 Task: Add Barlean's Lignan Rich Flax Oil to the cart.
Action: Mouse moved to (325, 167)
Screenshot: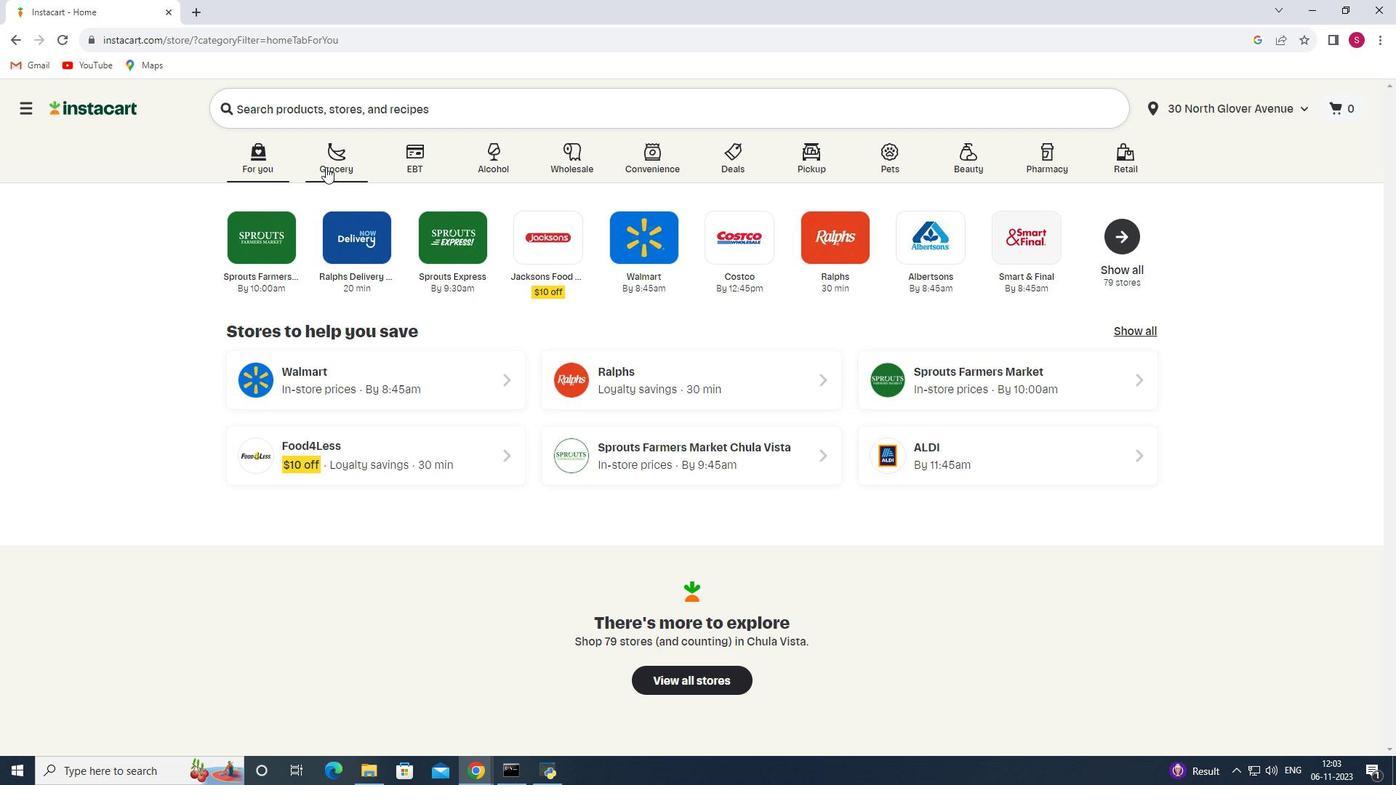 
Action: Mouse pressed left at (325, 167)
Screenshot: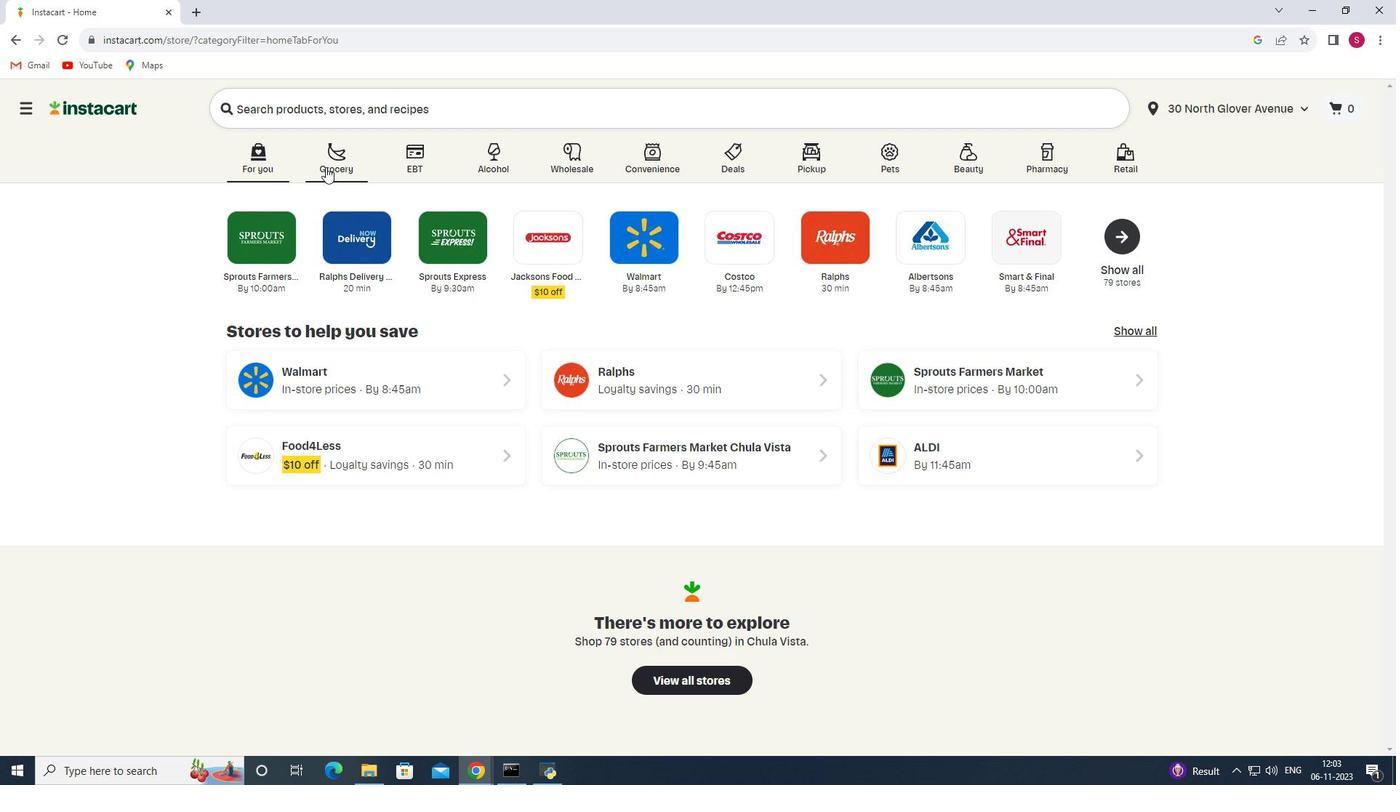 
Action: Mouse moved to (333, 408)
Screenshot: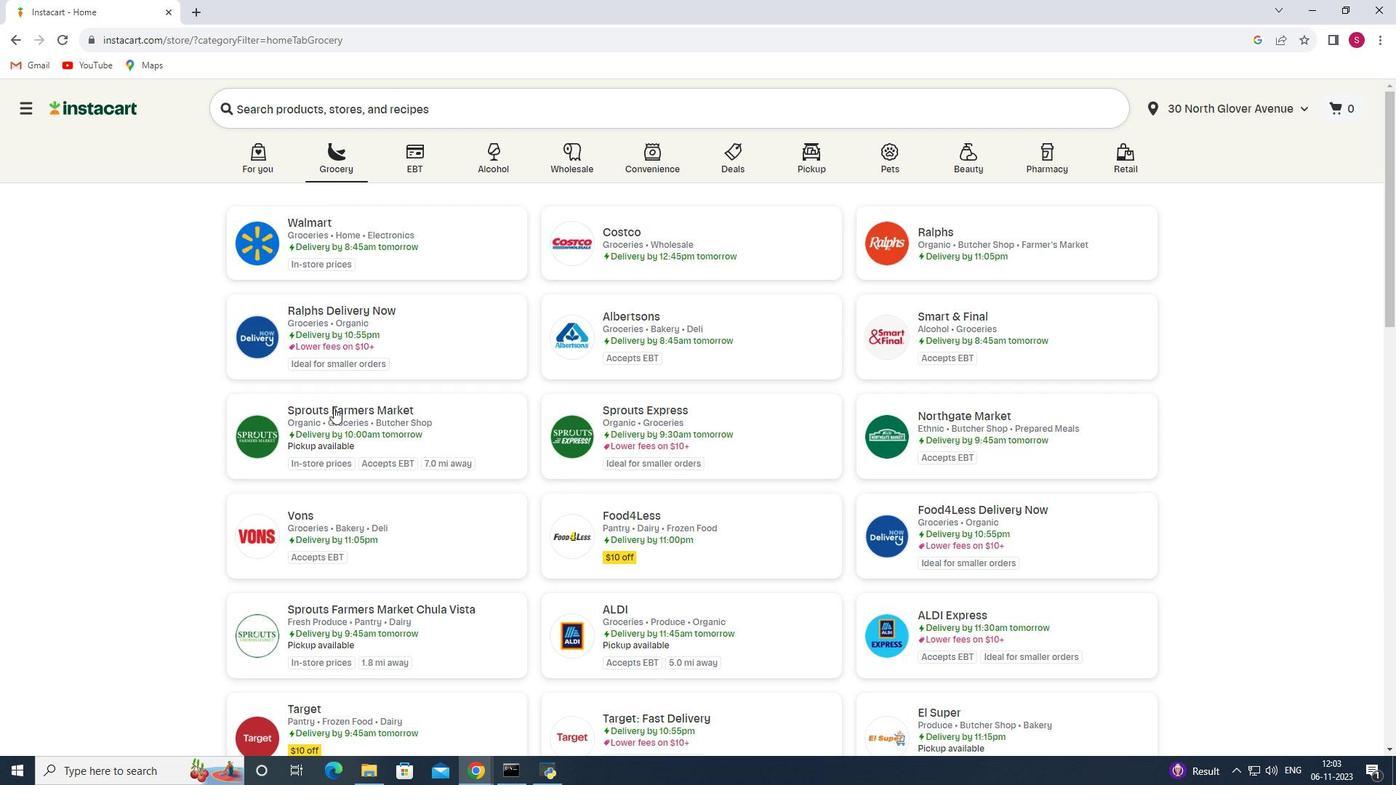 
Action: Mouse pressed left at (333, 408)
Screenshot: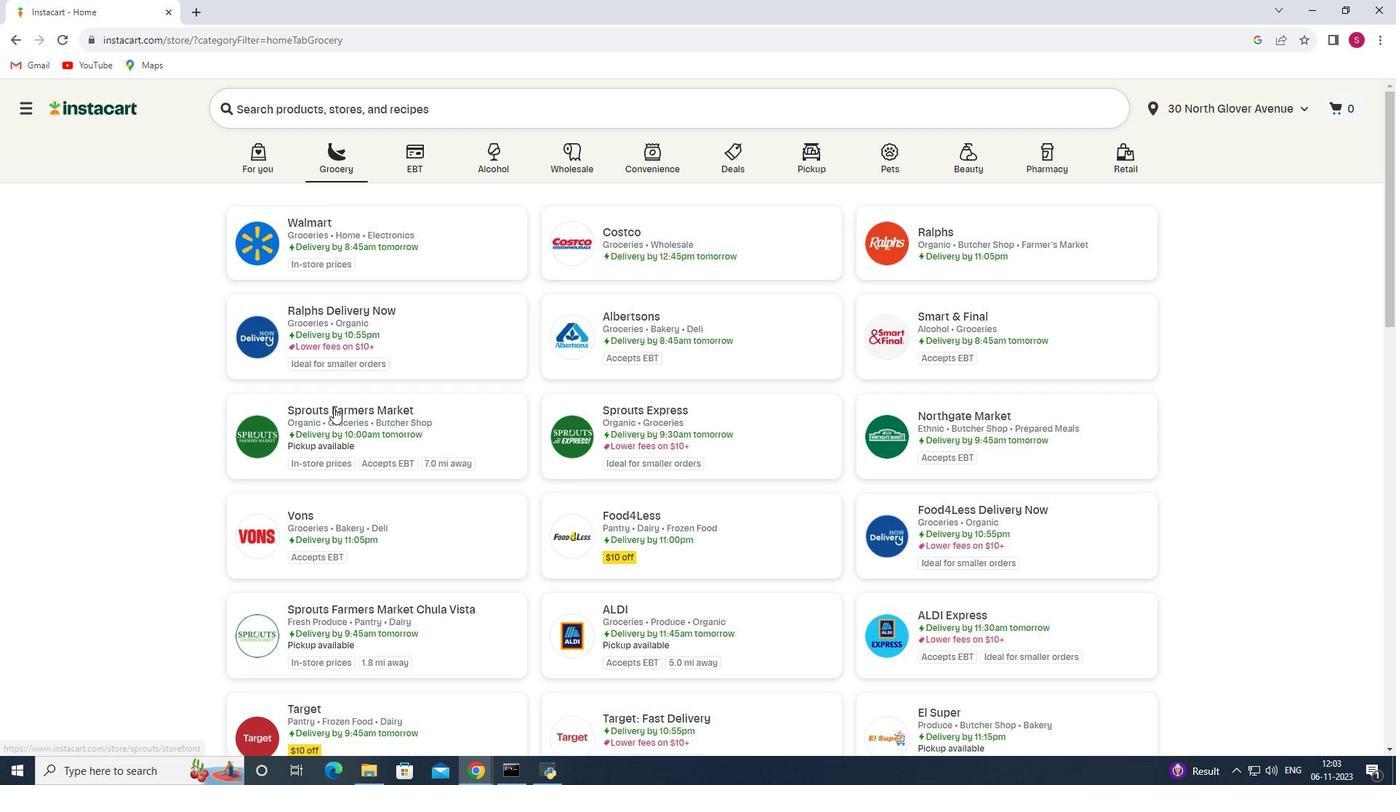 
Action: Mouse moved to (112, 469)
Screenshot: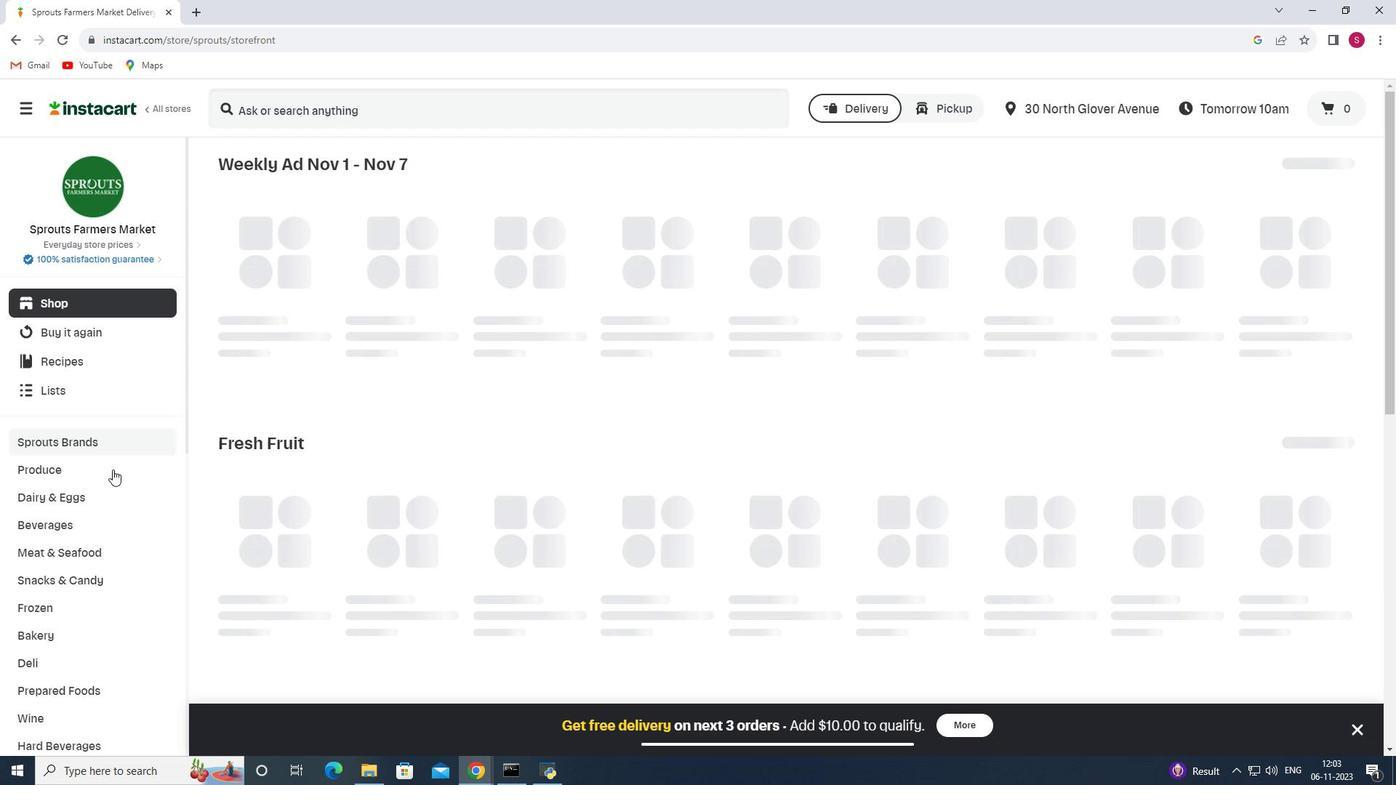 
Action: Mouse scrolled (112, 469) with delta (0, 0)
Screenshot: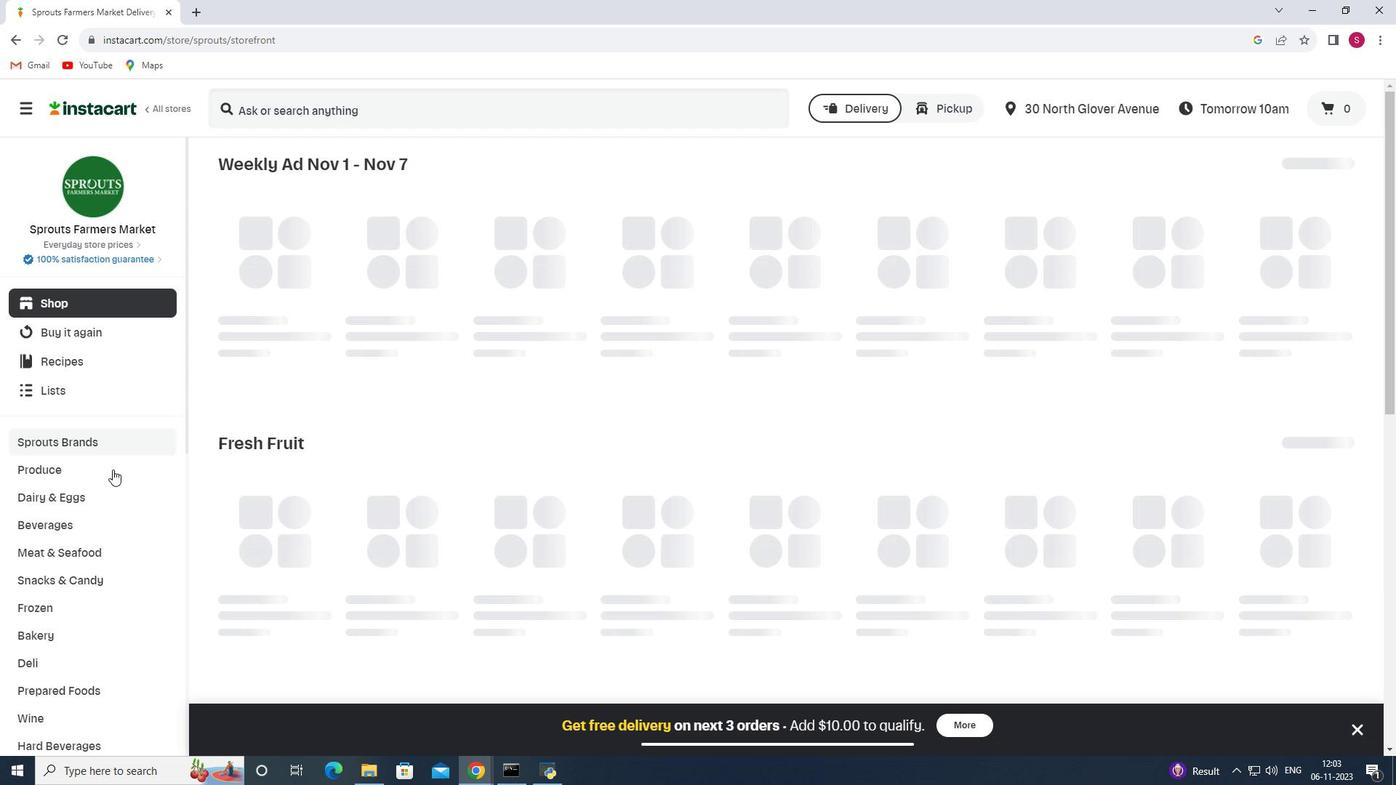 
Action: Mouse scrolled (112, 469) with delta (0, 0)
Screenshot: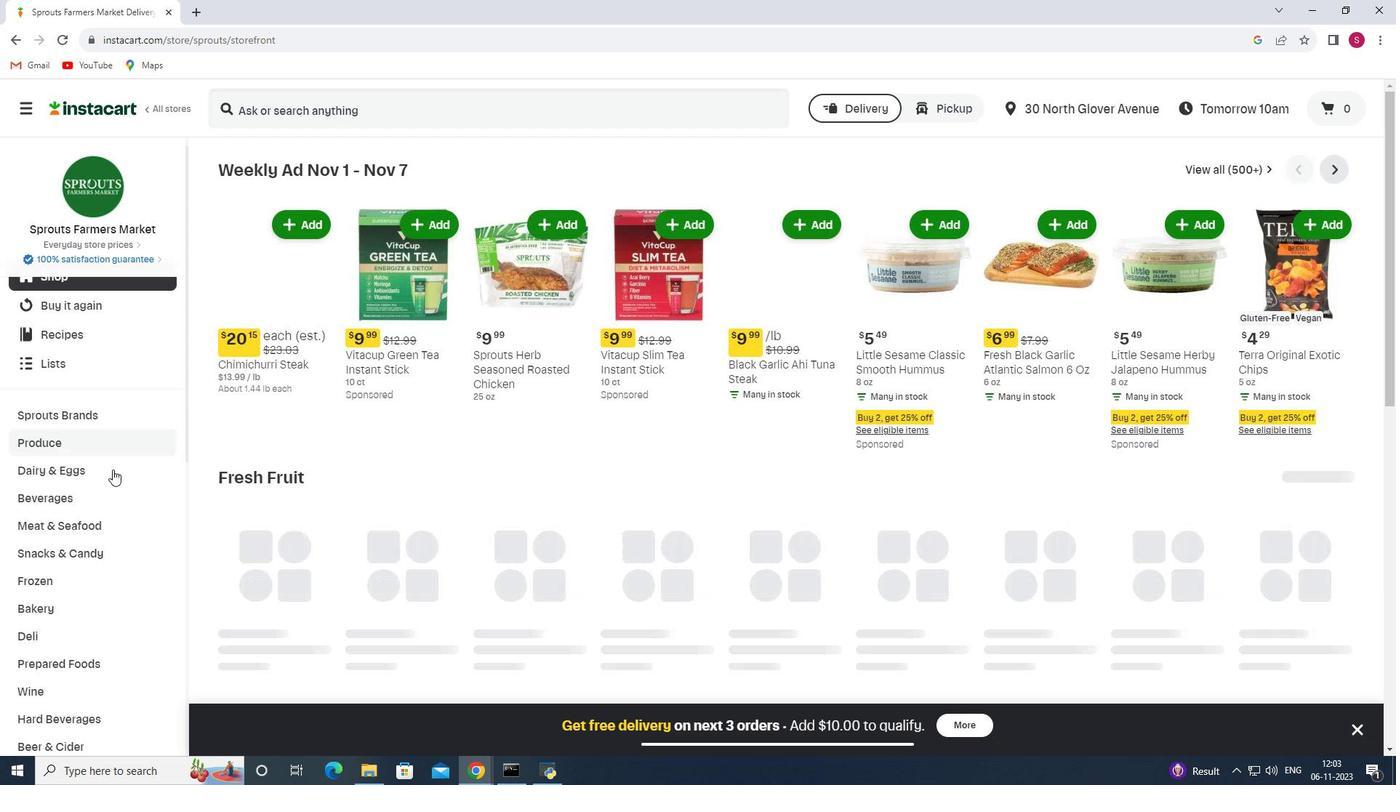 
Action: Mouse scrolled (112, 469) with delta (0, 0)
Screenshot: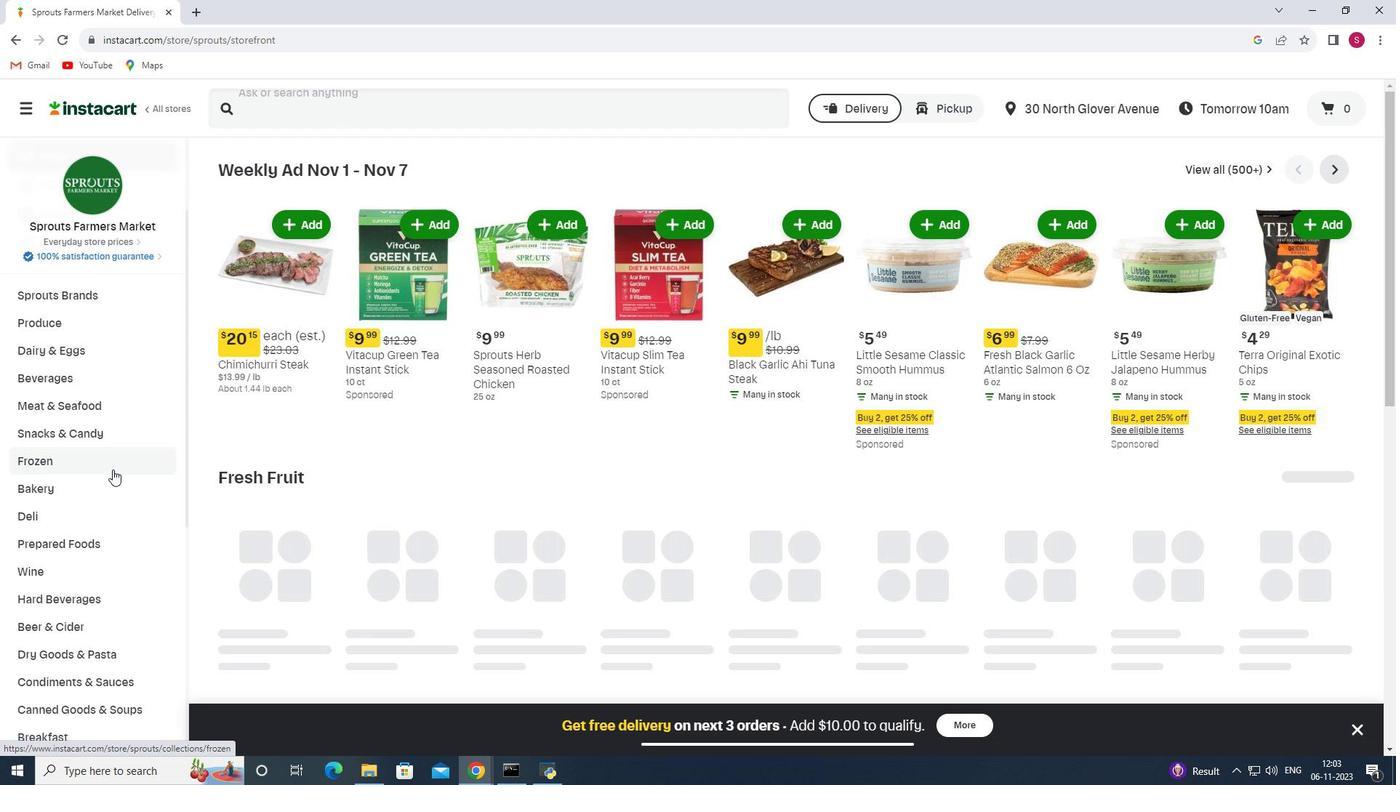 
Action: Mouse scrolled (112, 469) with delta (0, 0)
Screenshot: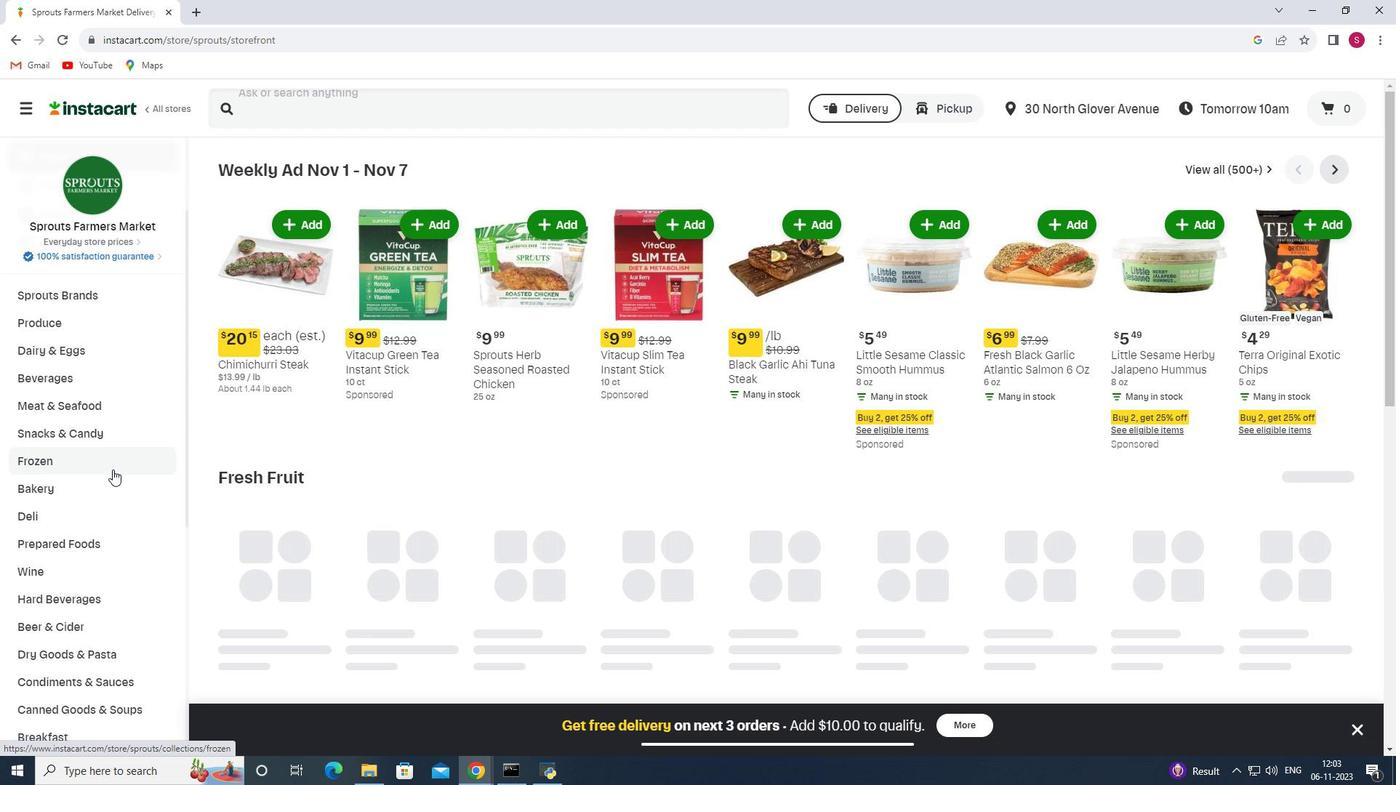 
Action: Mouse scrolled (112, 469) with delta (0, 0)
Screenshot: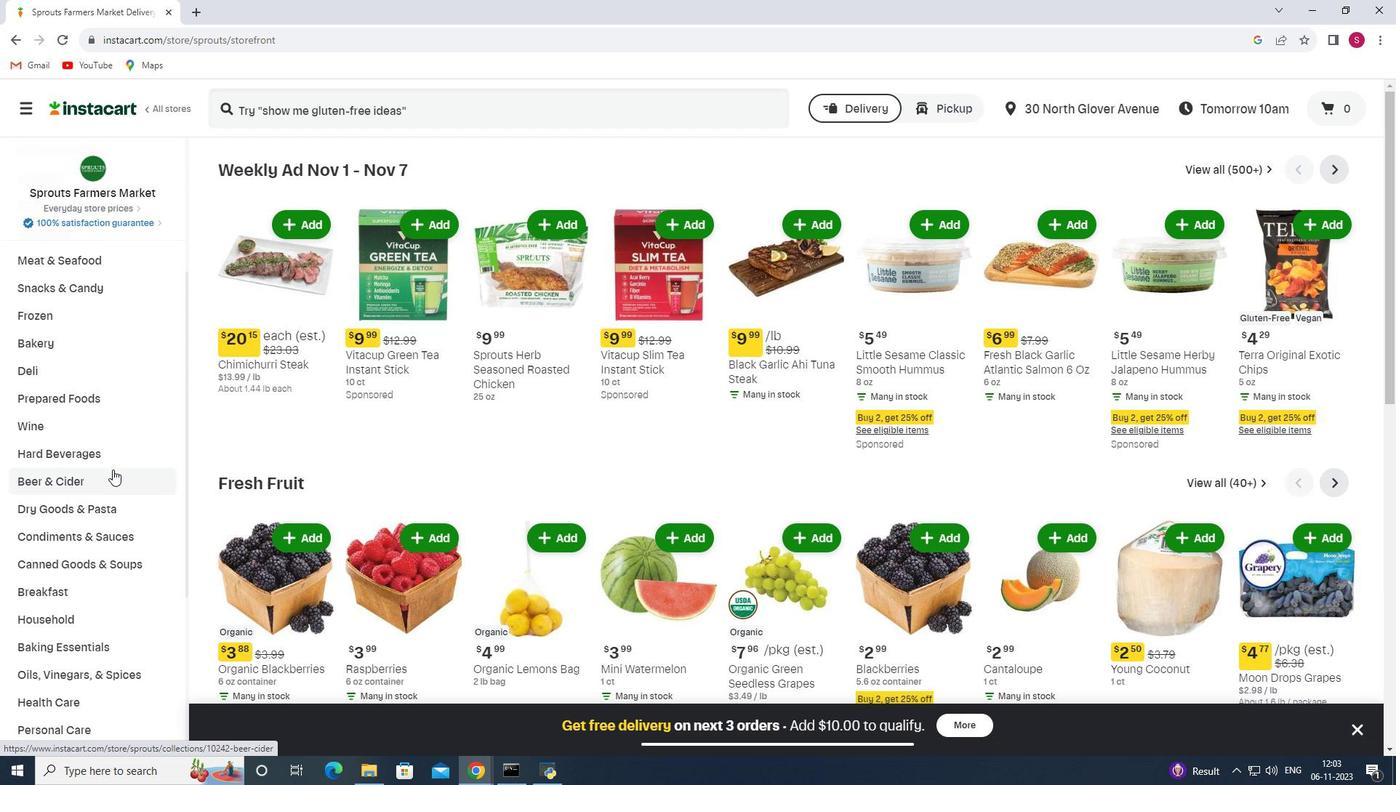 
Action: Mouse scrolled (112, 469) with delta (0, 0)
Screenshot: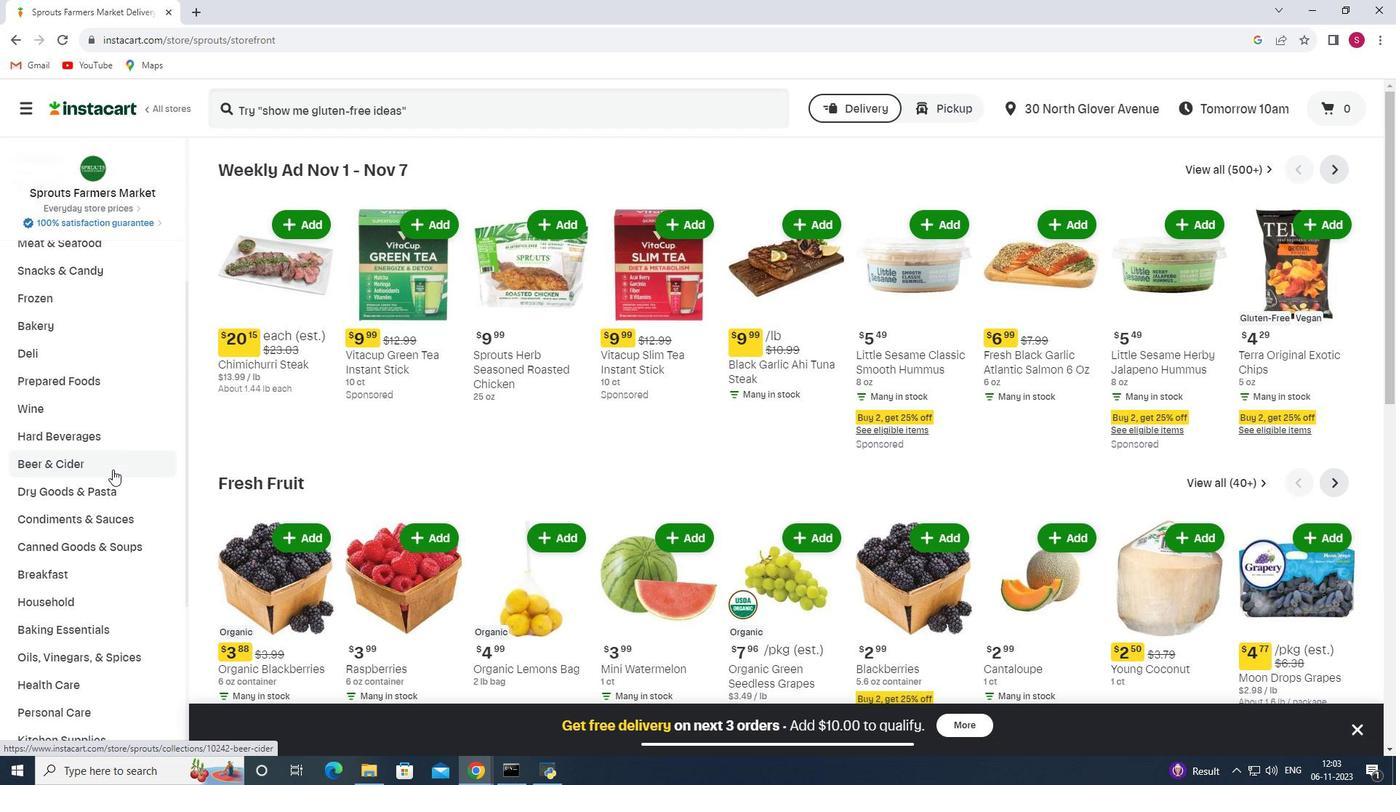 
Action: Mouse moved to (66, 546)
Screenshot: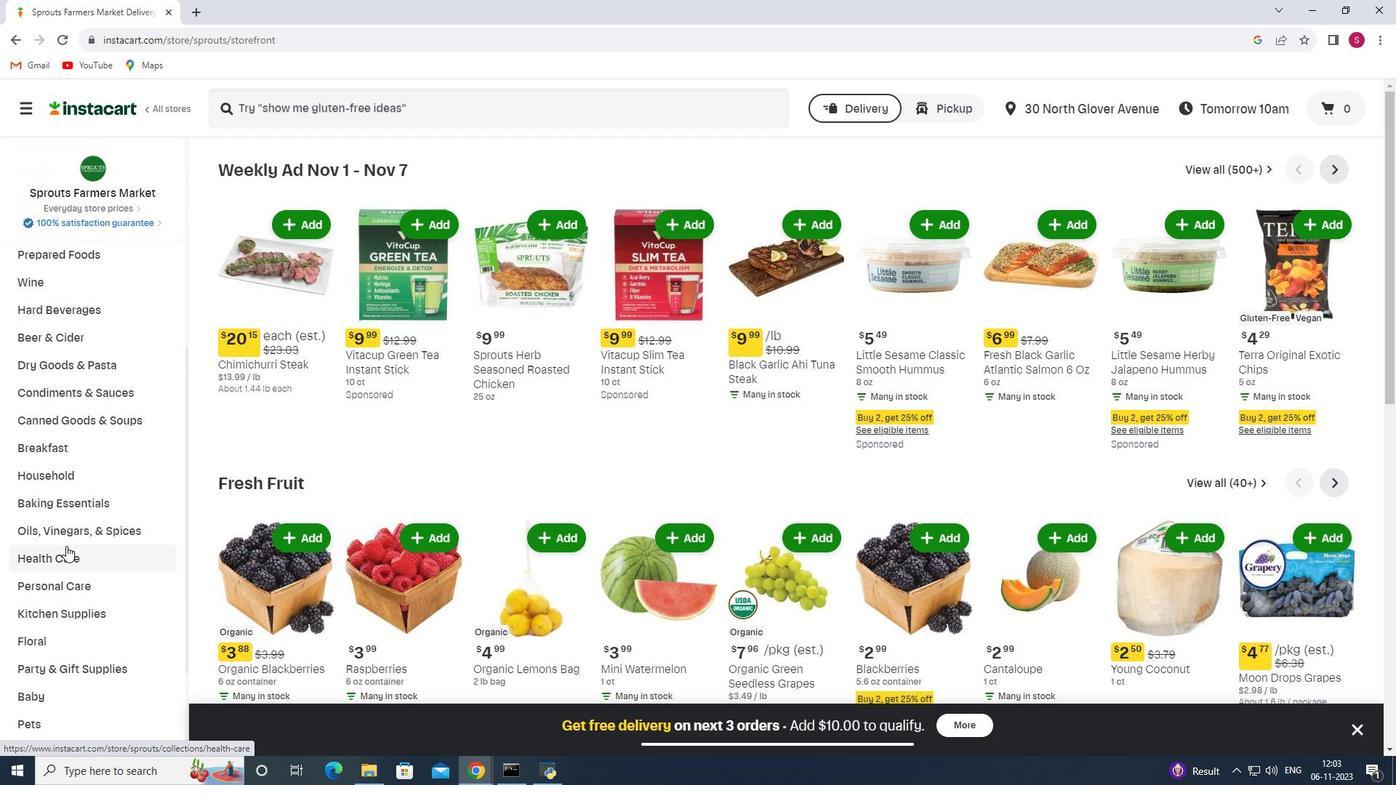 
Action: Mouse pressed left at (66, 546)
Screenshot: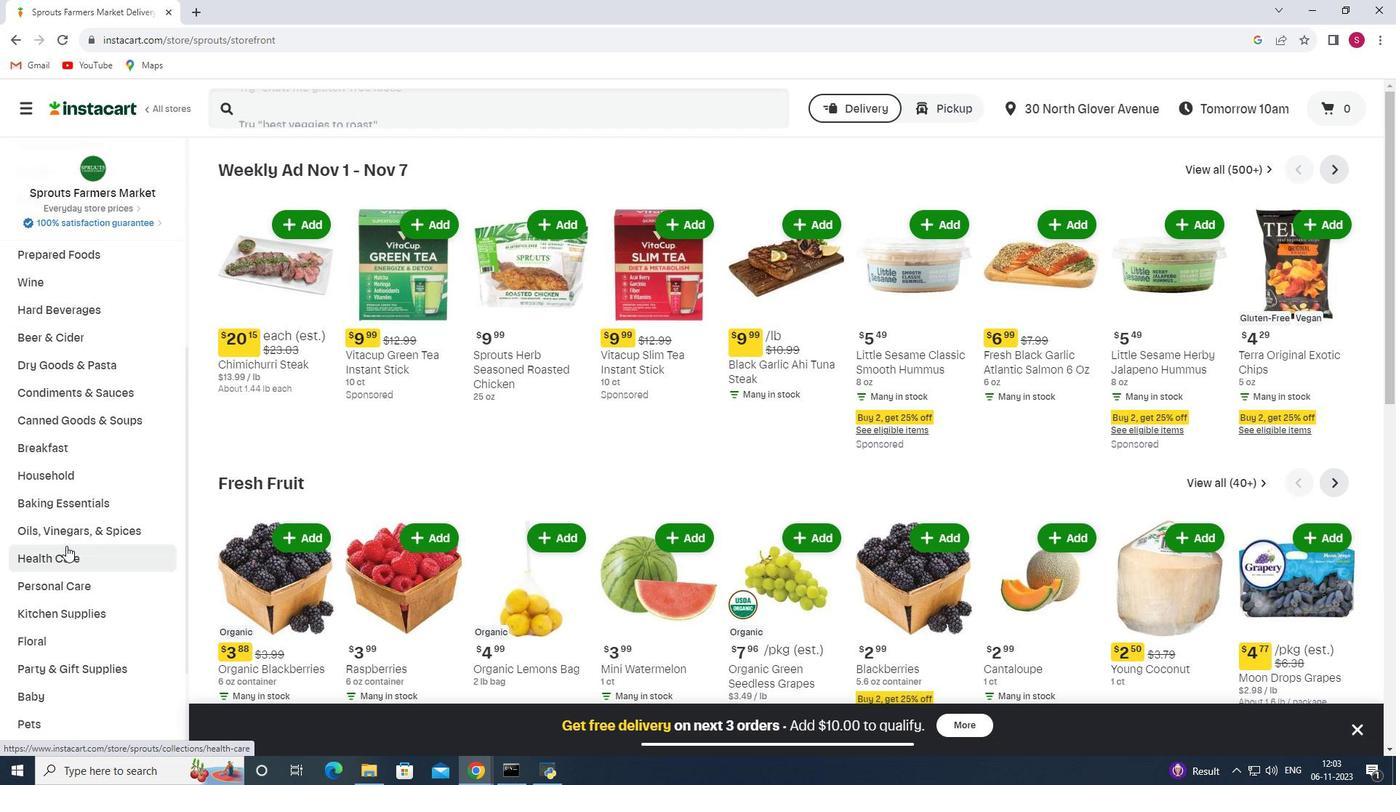 
Action: Mouse moved to (538, 202)
Screenshot: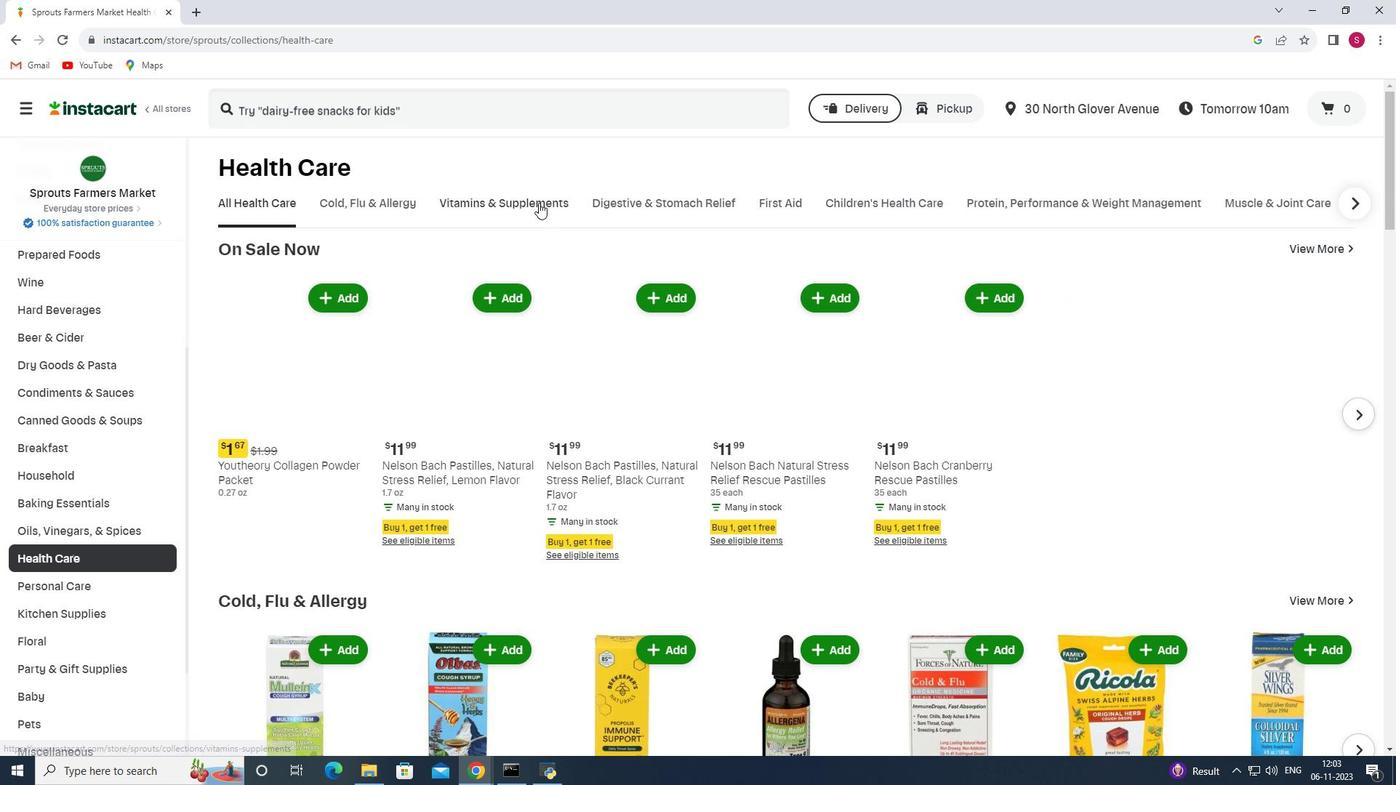 
Action: Mouse pressed left at (538, 202)
Screenshot: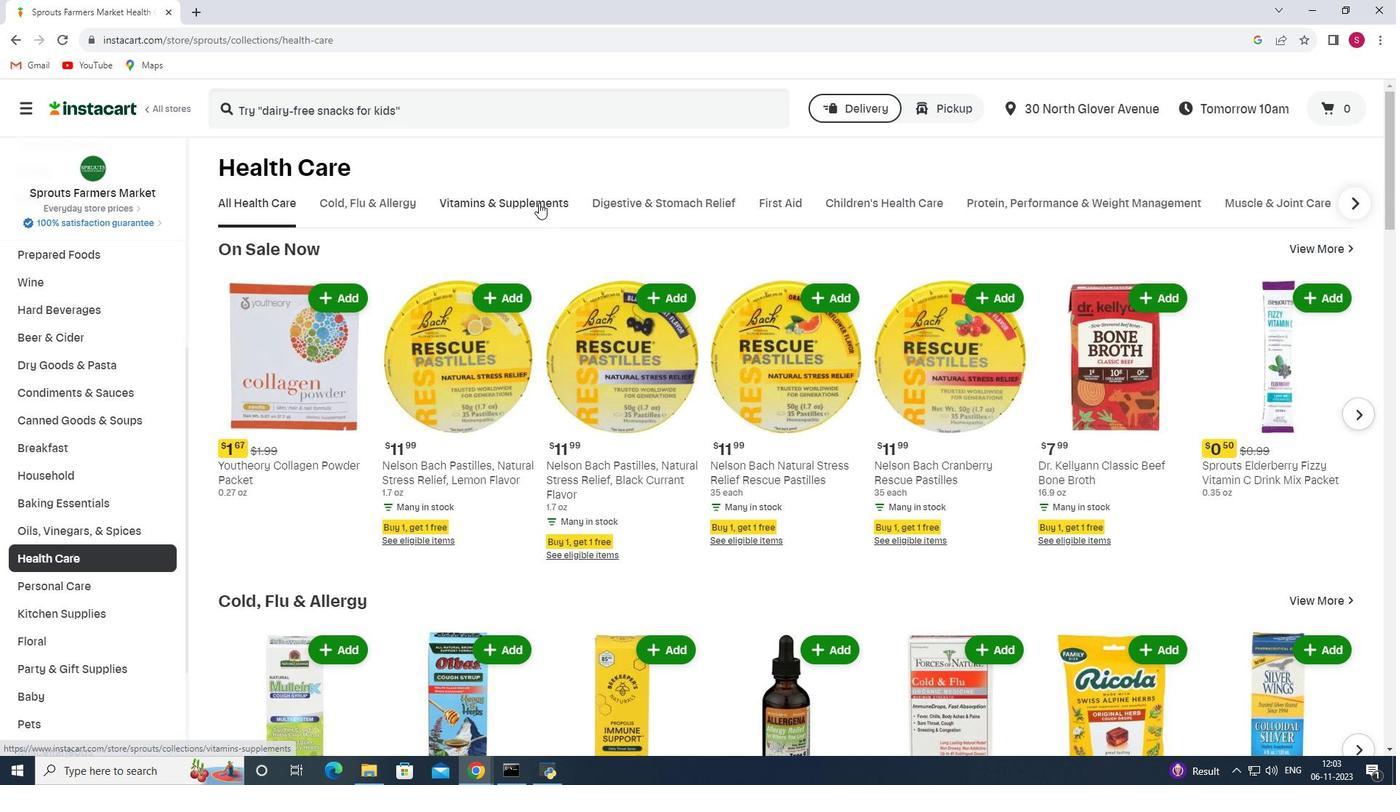 
Action: Mouse moved to (1069, 261)
Screenshot: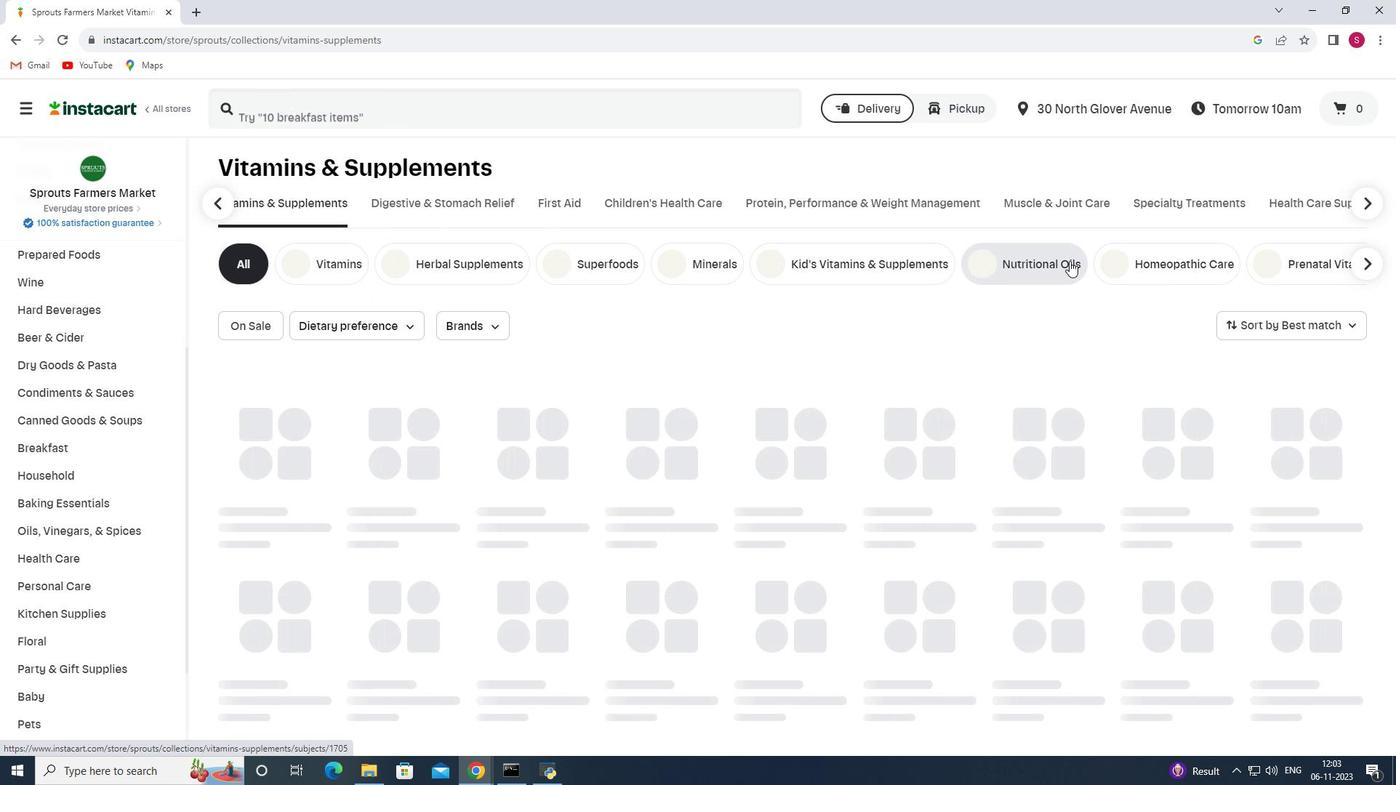 
Action: Mouse pressed left at (1069, 261)
Screenshot: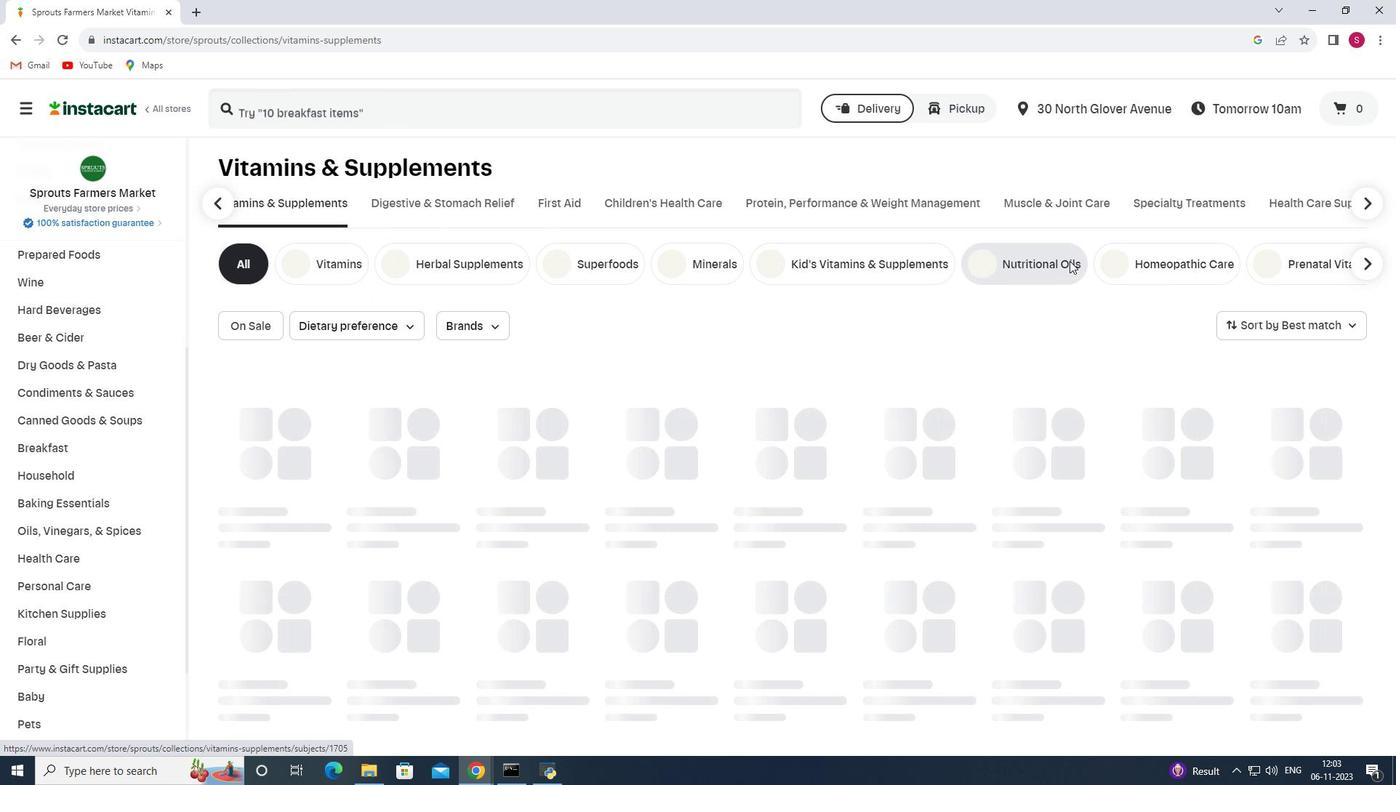 
Action: Mouse moved to (319, 99)
Screenshot: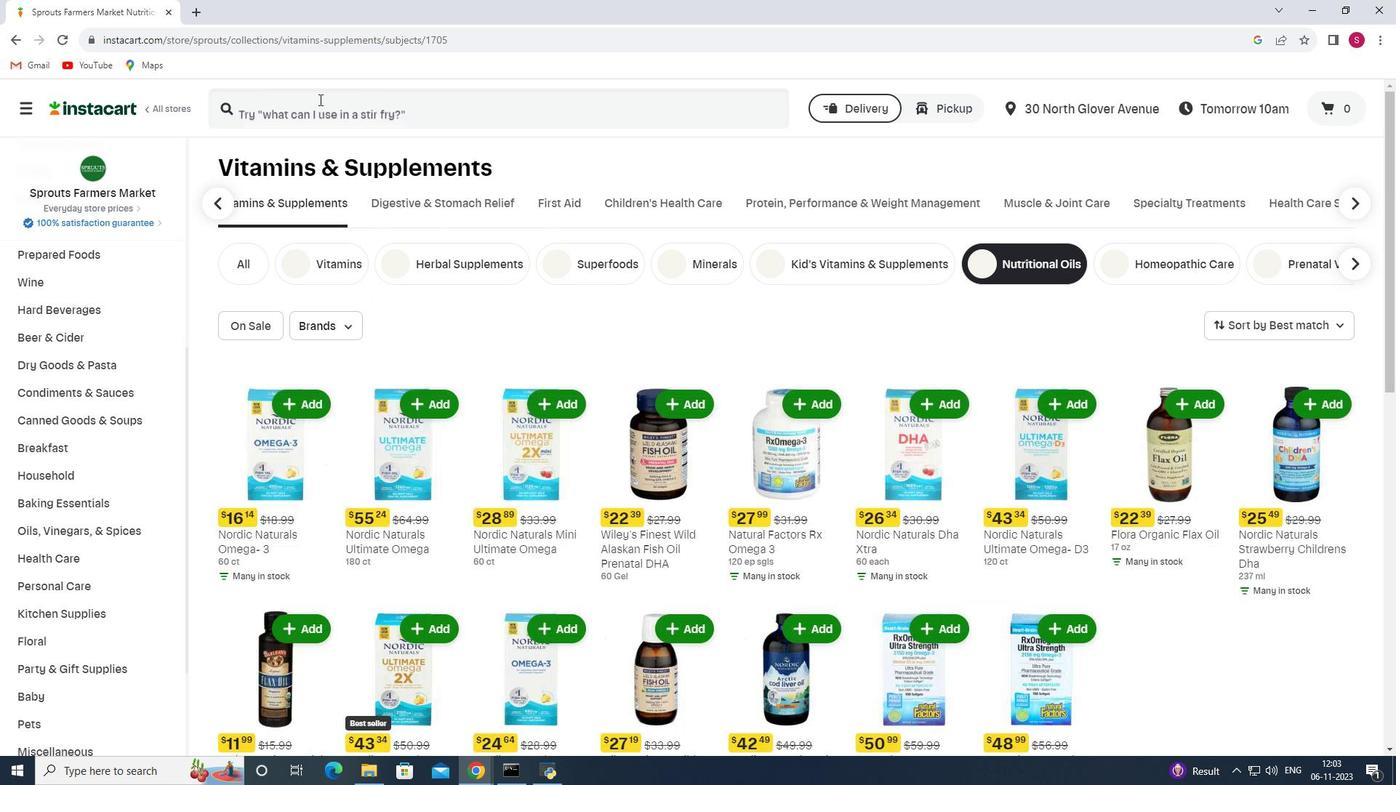 
Action: Mouse pressed left at (319, 99)
Screenshot: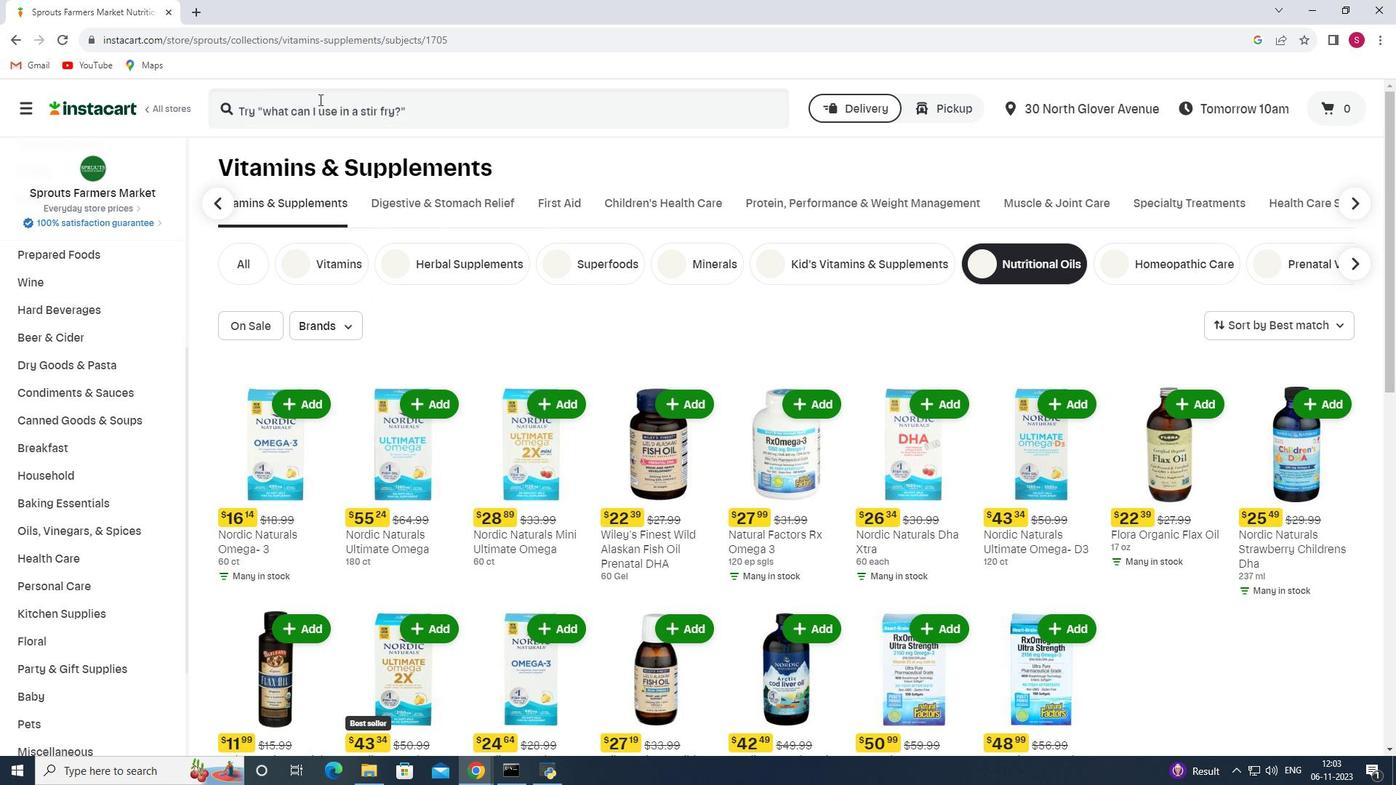 
Action: Key pressed <Key.shift>Barlean's<Key.space><Key.shift><Key.shift><Key.shift><Key.shift><Key.shift><Key.shift>Lignan<Key.space><Key.shift>Rich<Key.space><Key.shift>F
Screenshot: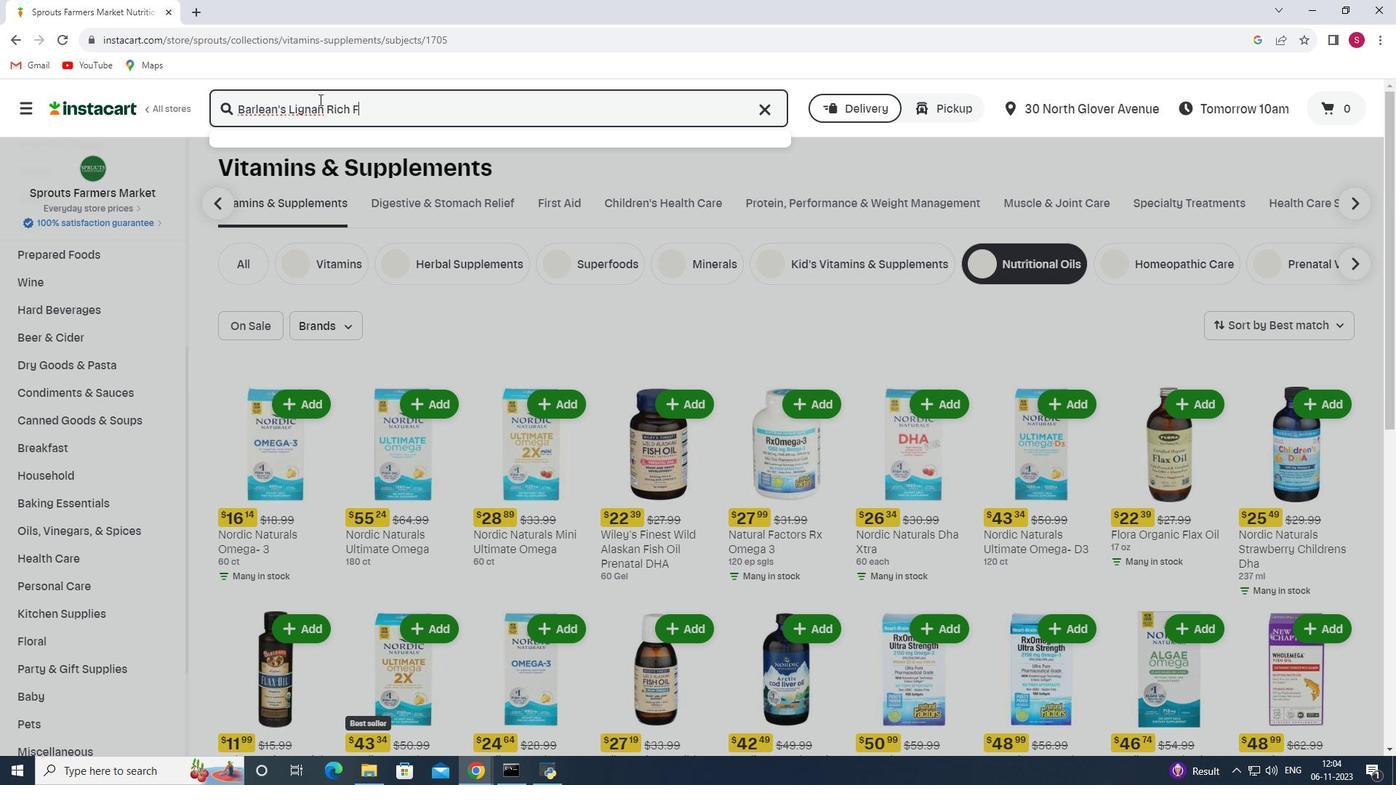 
Action: Mouse moved to (320, 99)
Screenshot: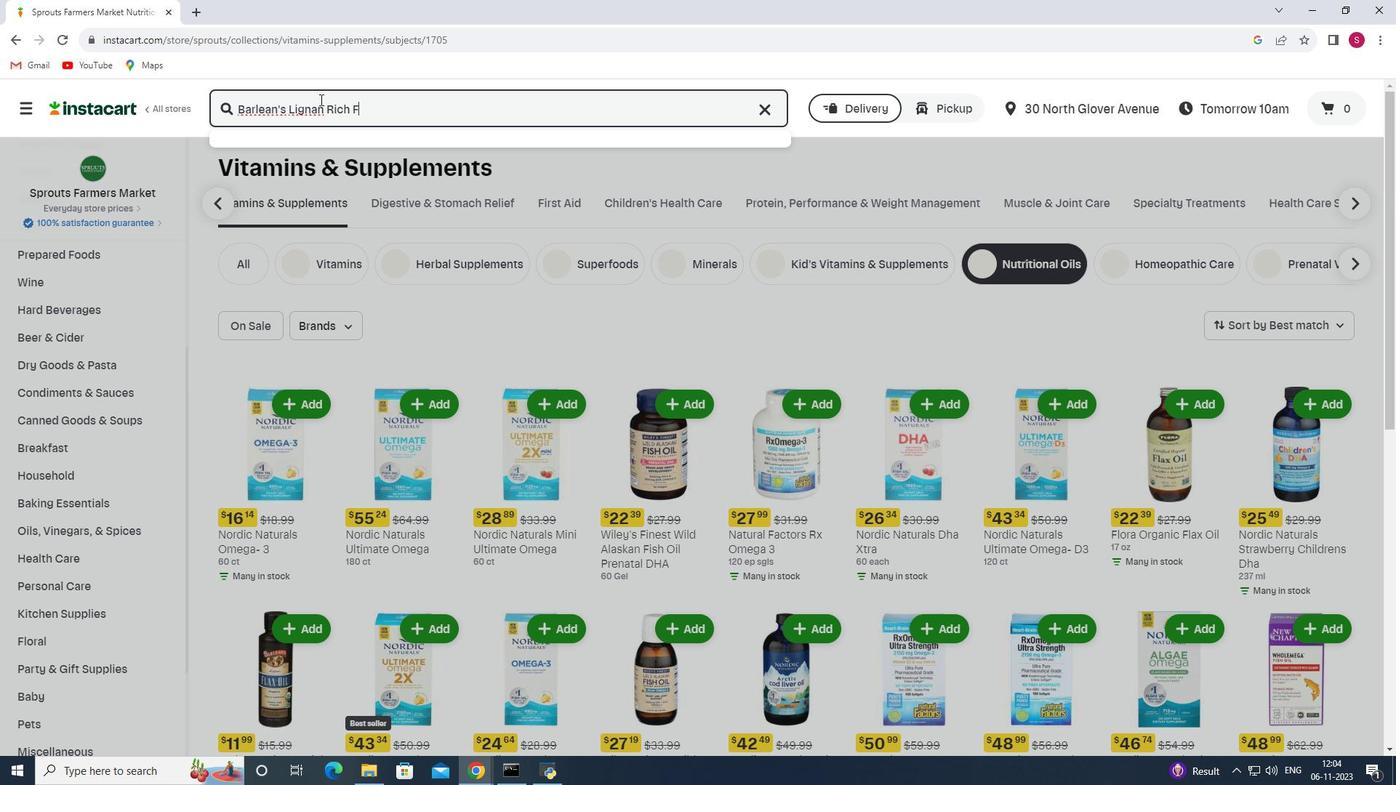 
Action: Key pressed lax<Key.space><Key.shift>Oil<Key.enter>
Screenshot: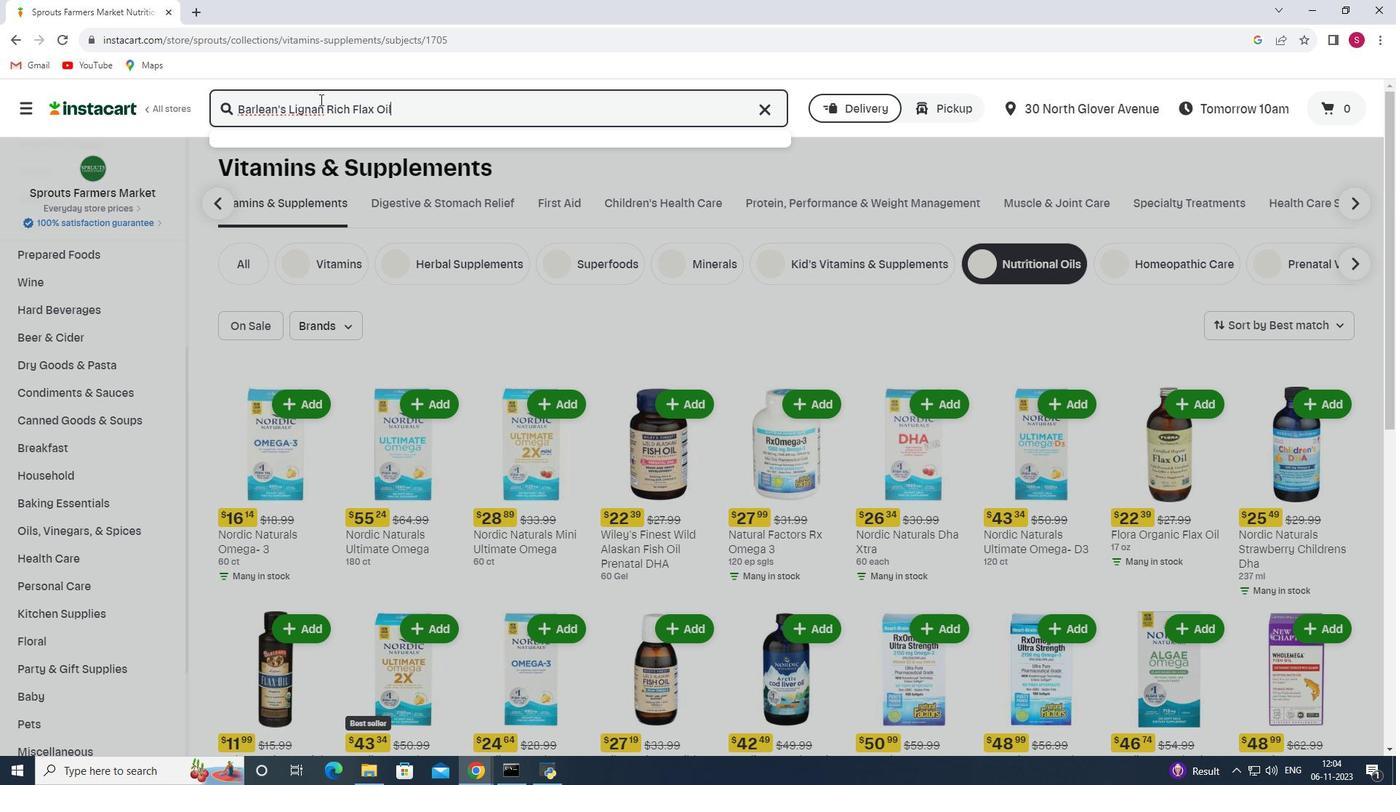 
Action: Mouse moved to (386, 234)
Screenshot: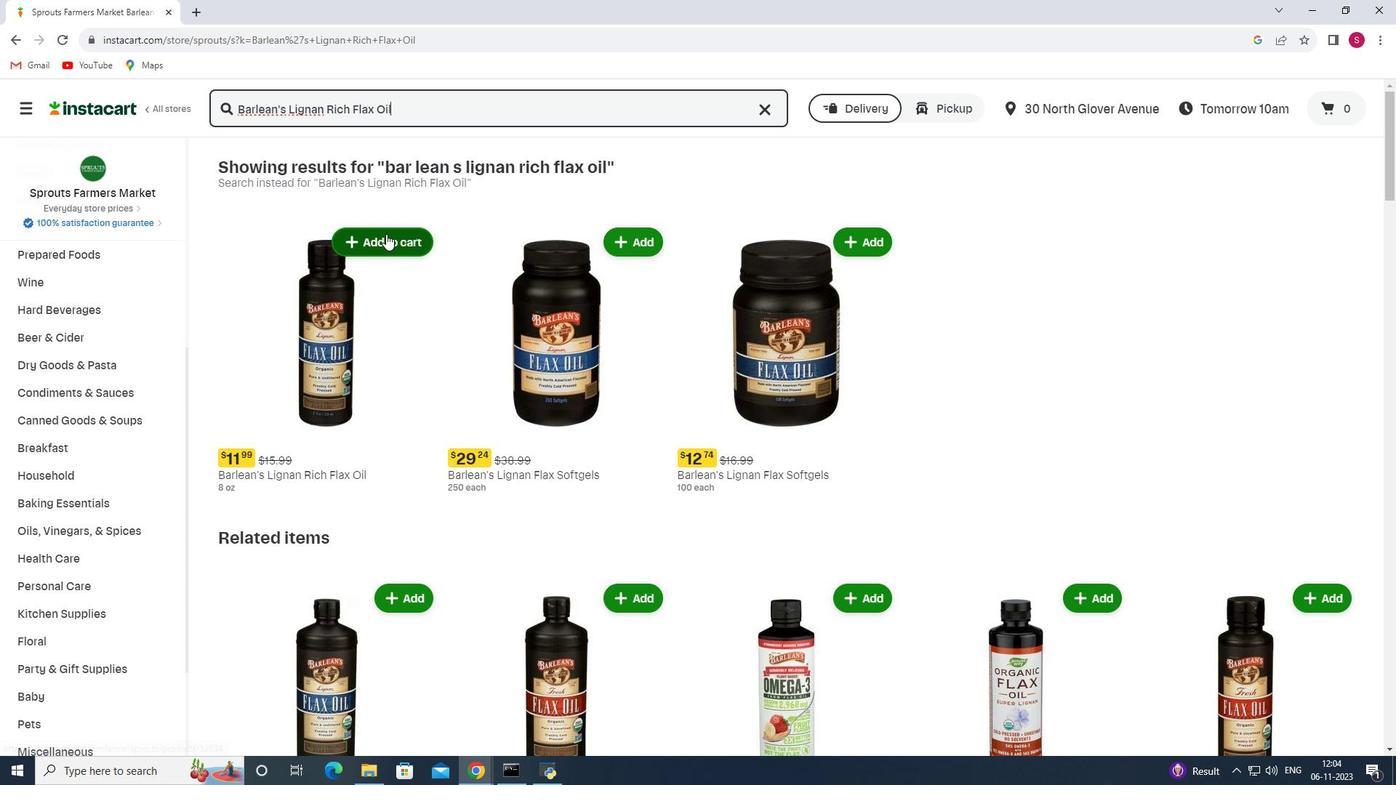 
Action: Mouse pressed left at (386, 234)
Screenshot: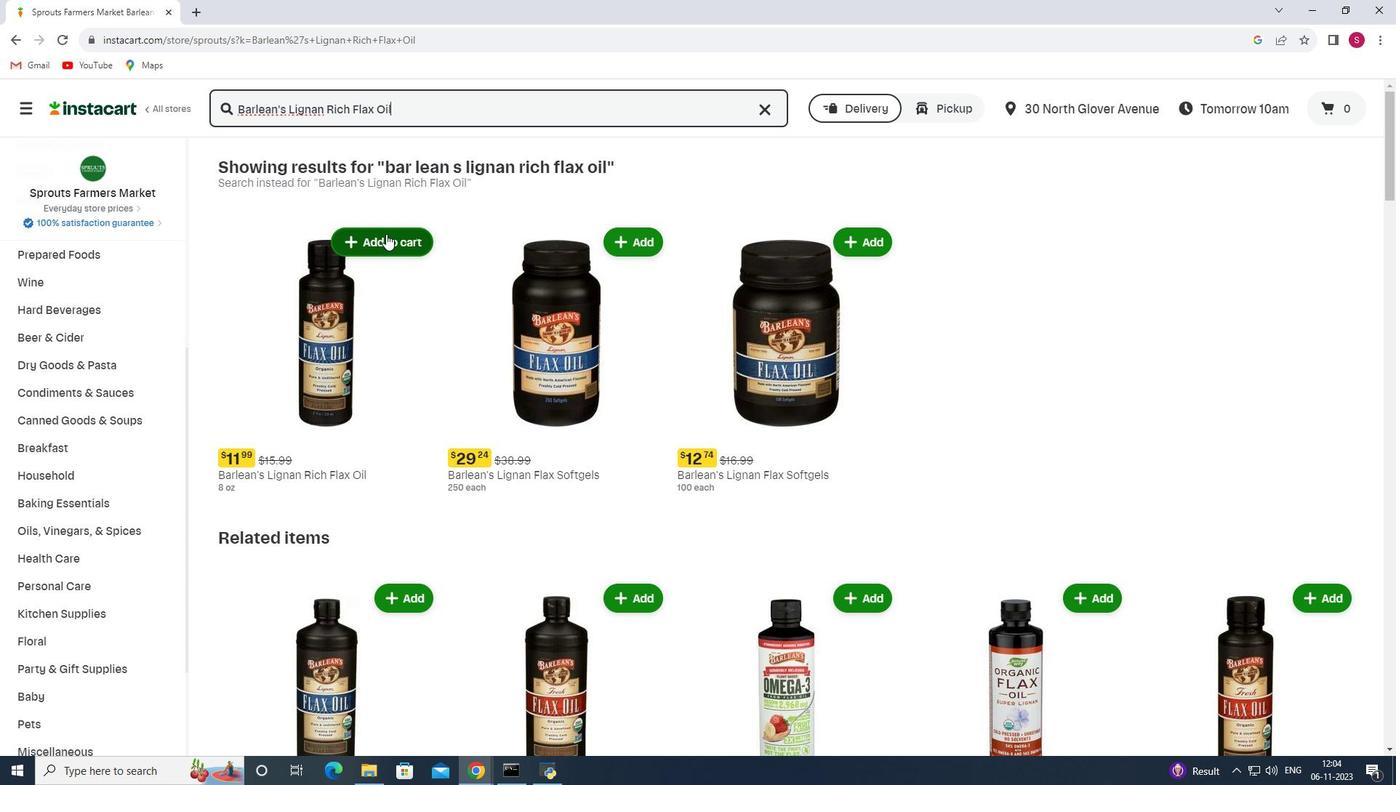 
Action: Mouse moved to (386, 243)
Screenshot: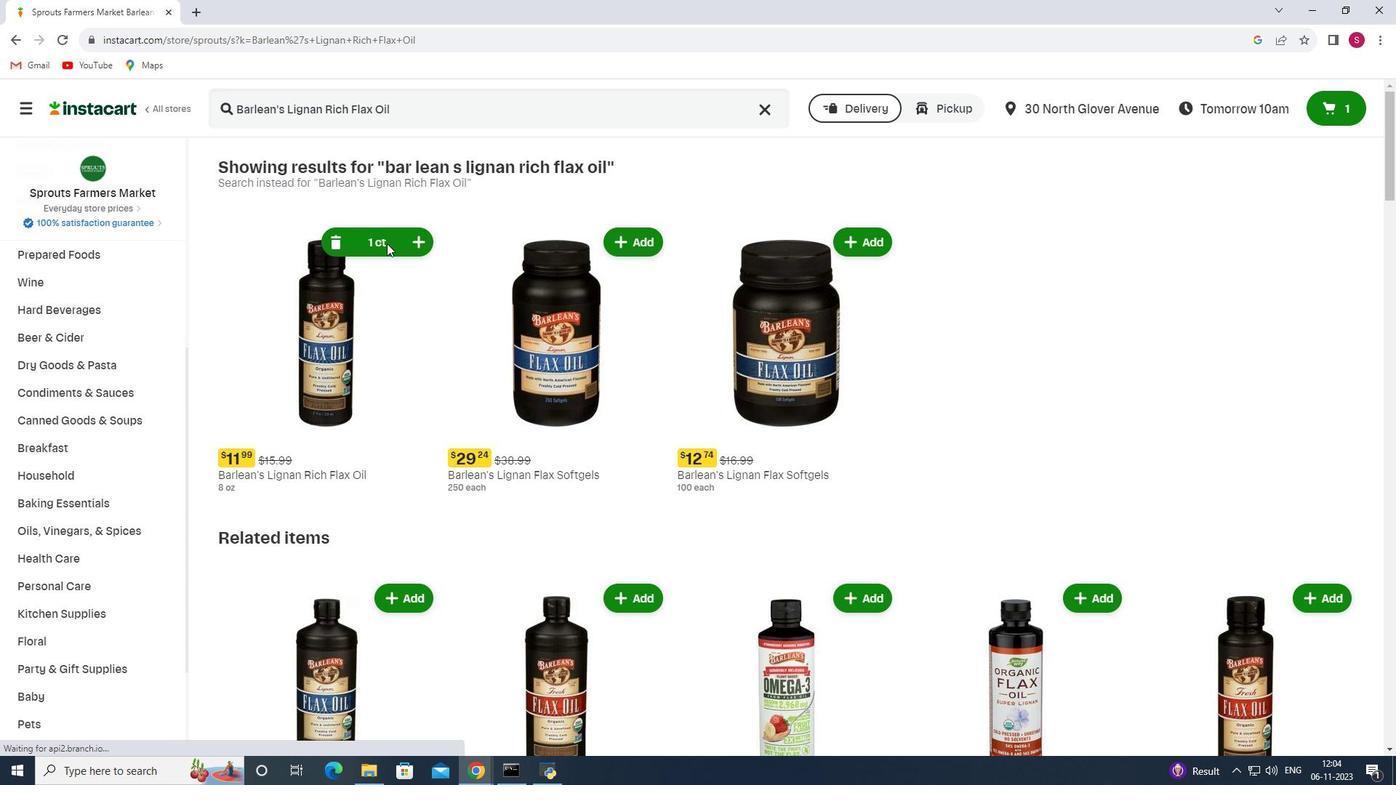 
